 Task: Filter the opportunities by the opportunities that are new this week
Action: Mouse scrolled (120, 162) with delta (0, 0)
Screenshot: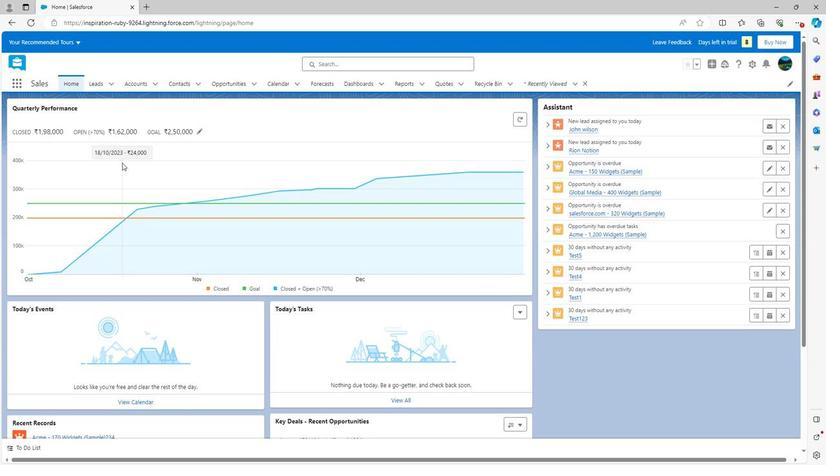 
Action: Mouse scrolled (120, 162) with delta (0, 0)
Screenshot: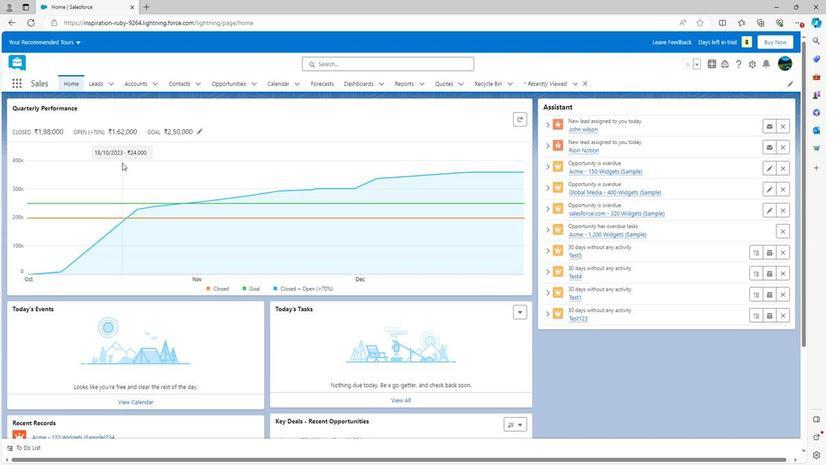 
Action: Mouse scrolled (120, 162) with delta (0, 0)
Screenshot: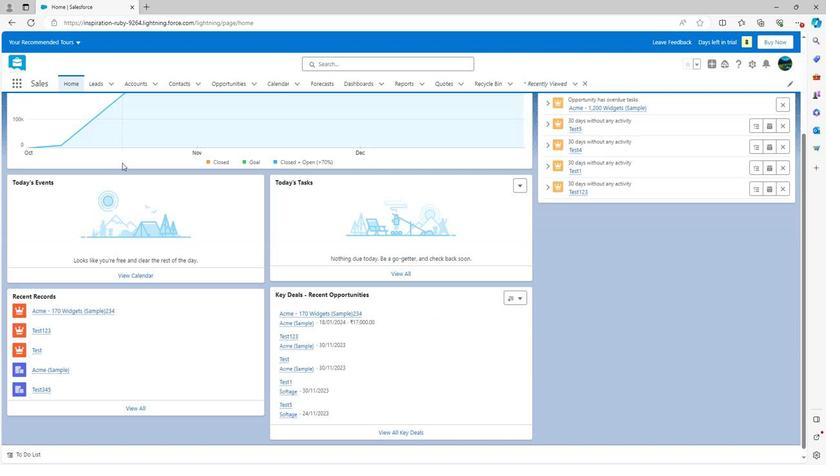 
Action: Mouse scrolled (120, 162) with delta (0, 0)
Screenshot: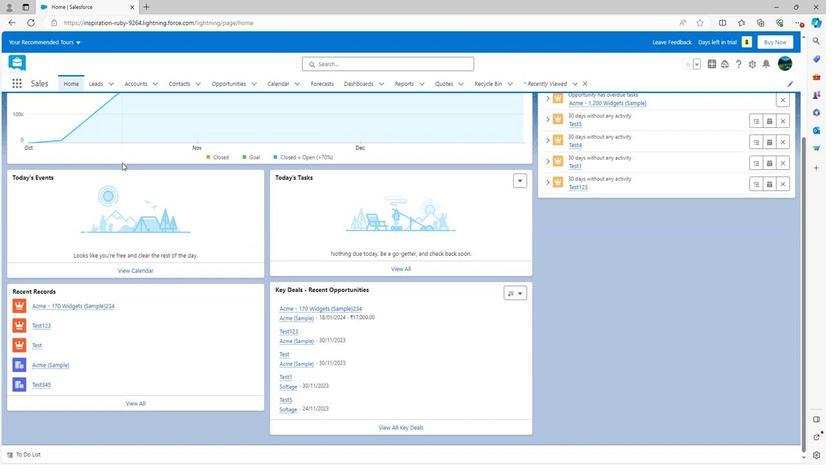 
Action: Mouse scrolled (120, 163) with delta (0, 0)
Screenshot: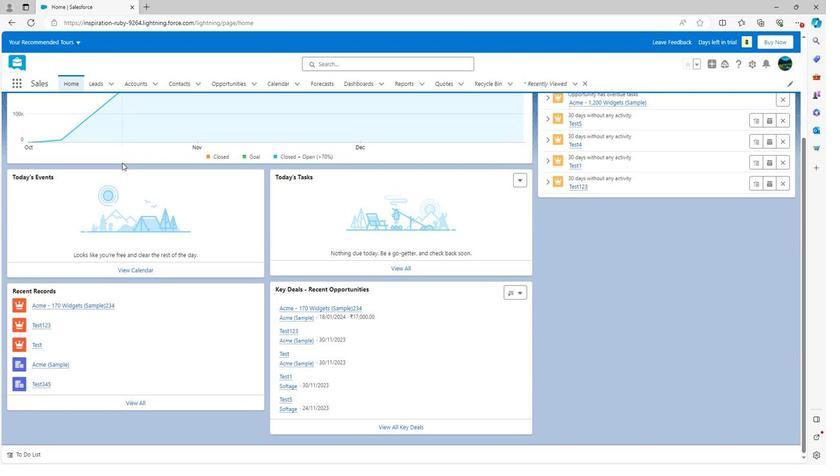 
Action: Mouse scrolled (120, 163) with delta (0, 0)
Screenshot: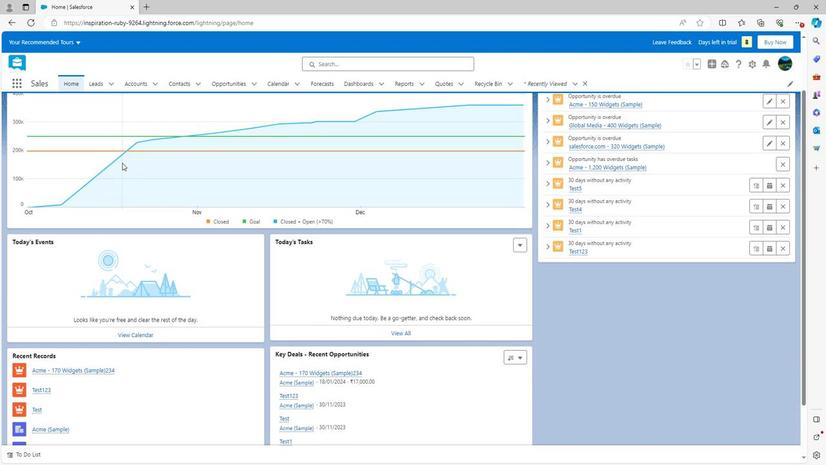 
Action: Mouse scrolled (120, 163) with delta (0, 0)
Screenshot: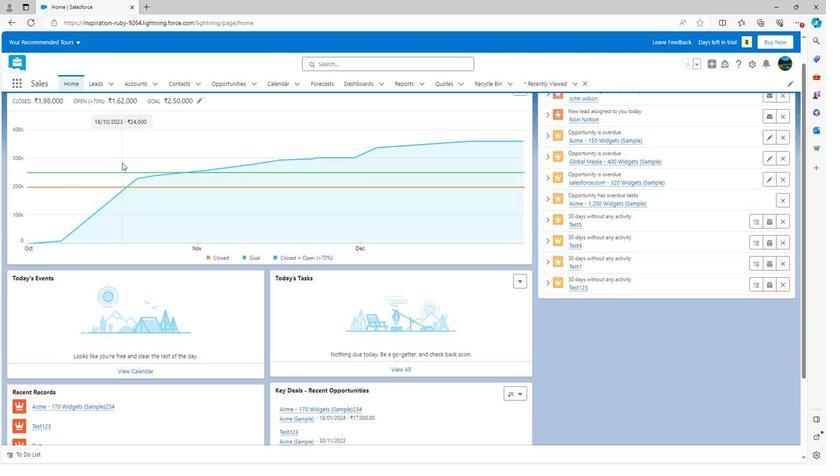 
Action: Mouse scrolled (120, 163) with delta (0, 0)
Screenshot: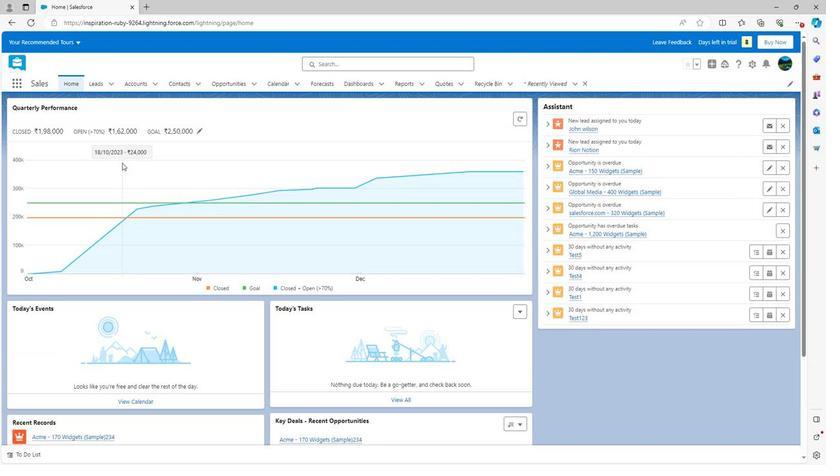 
Action: Mouse scrolled (120, 163) with delta (0, 0)
Screenshot: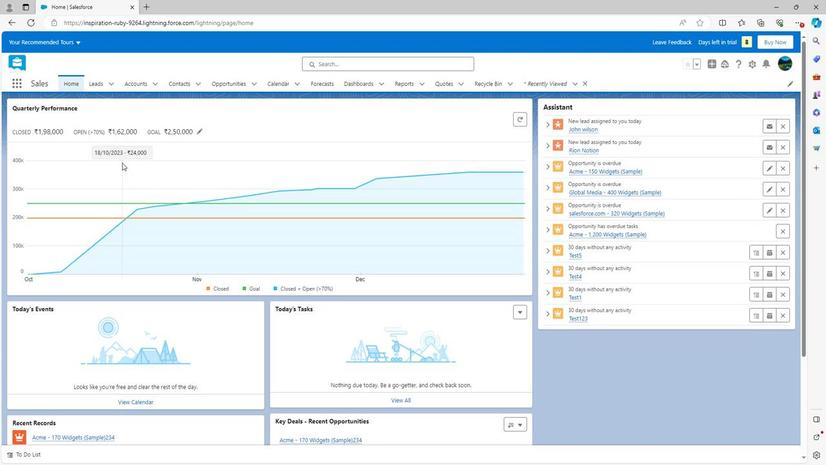 
Action: Mouse moved to (227, 82)
Screenshot: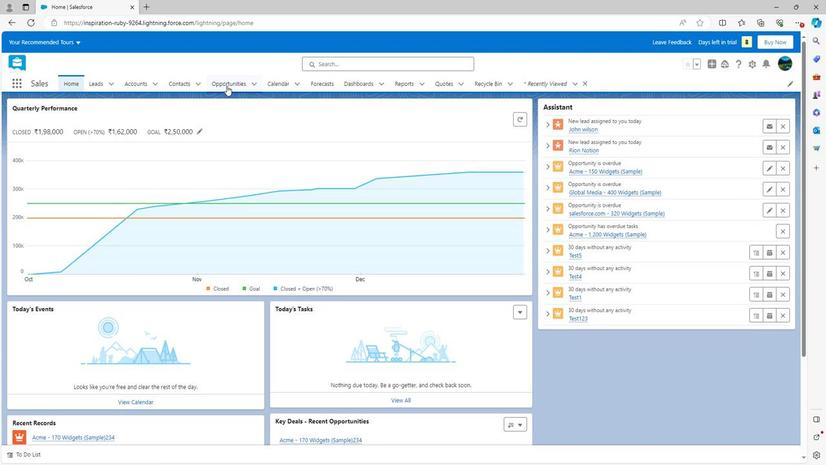 
Action: Mouse pressed left at (227, 82)
Screenshot: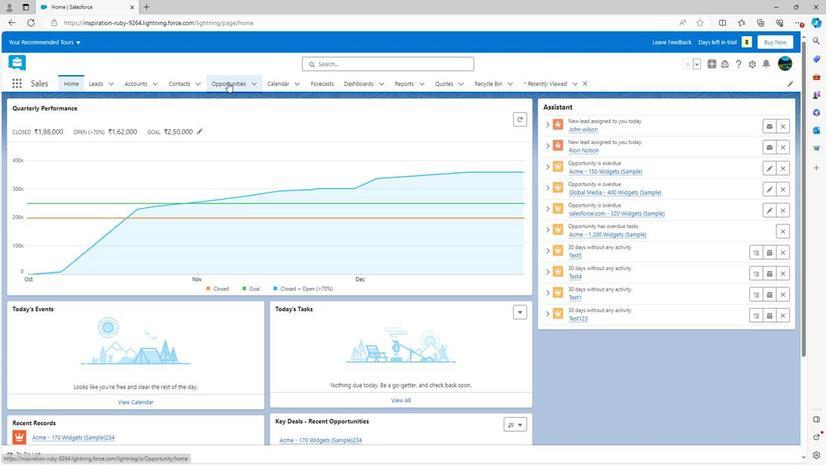 
Action: Mouse moved to (92, 109)
Screenshot: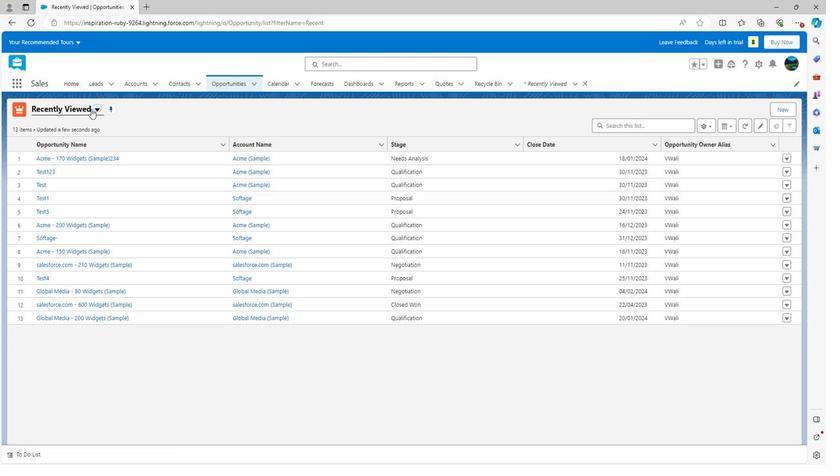 
Action: Mouse pressed left at (92, 109)
Screenshot: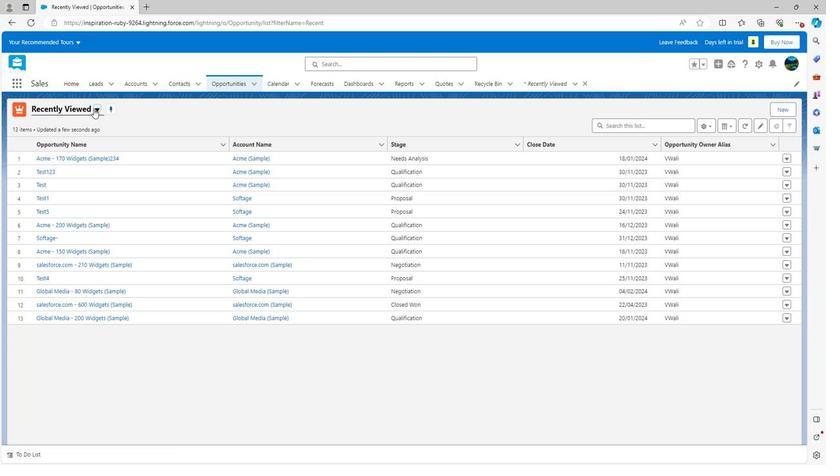 
Action: Mouse moved to (66, 201)
Screenshot: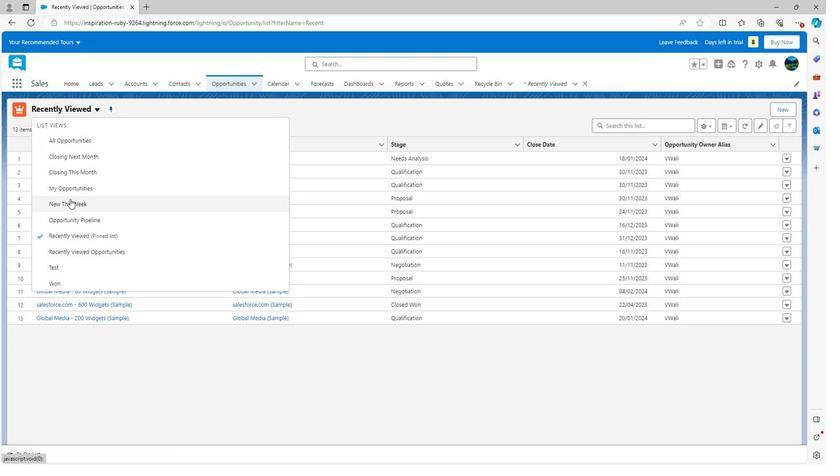 
Action: Mouse pressed left at (66, 201)
Screenshot: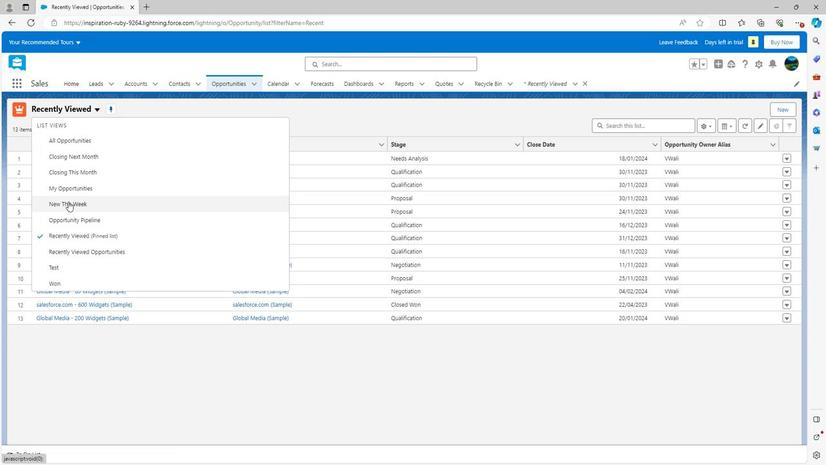 
Action: Mouse moved to (182, 178)
Screenshot: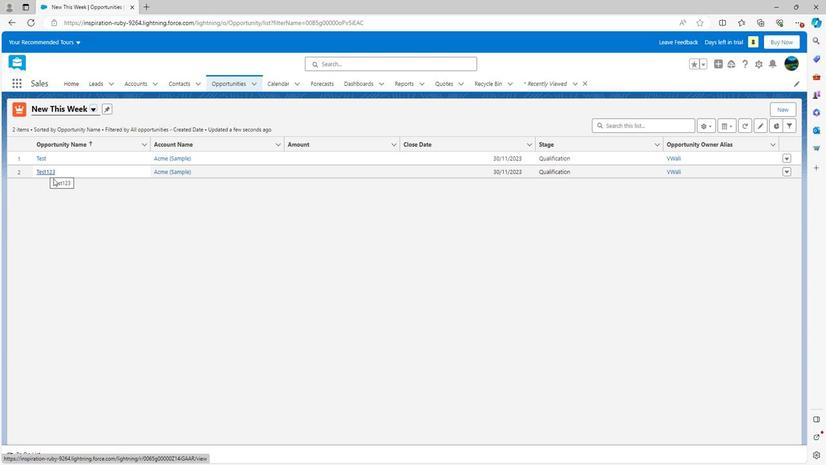 
